 Task: Create a rule from the Agile list, Priority changed -> Complete task in the project UltraTech if Priority Cleared then Complete Task.
Action: Mouse moved to (66, 468)
Screenshot: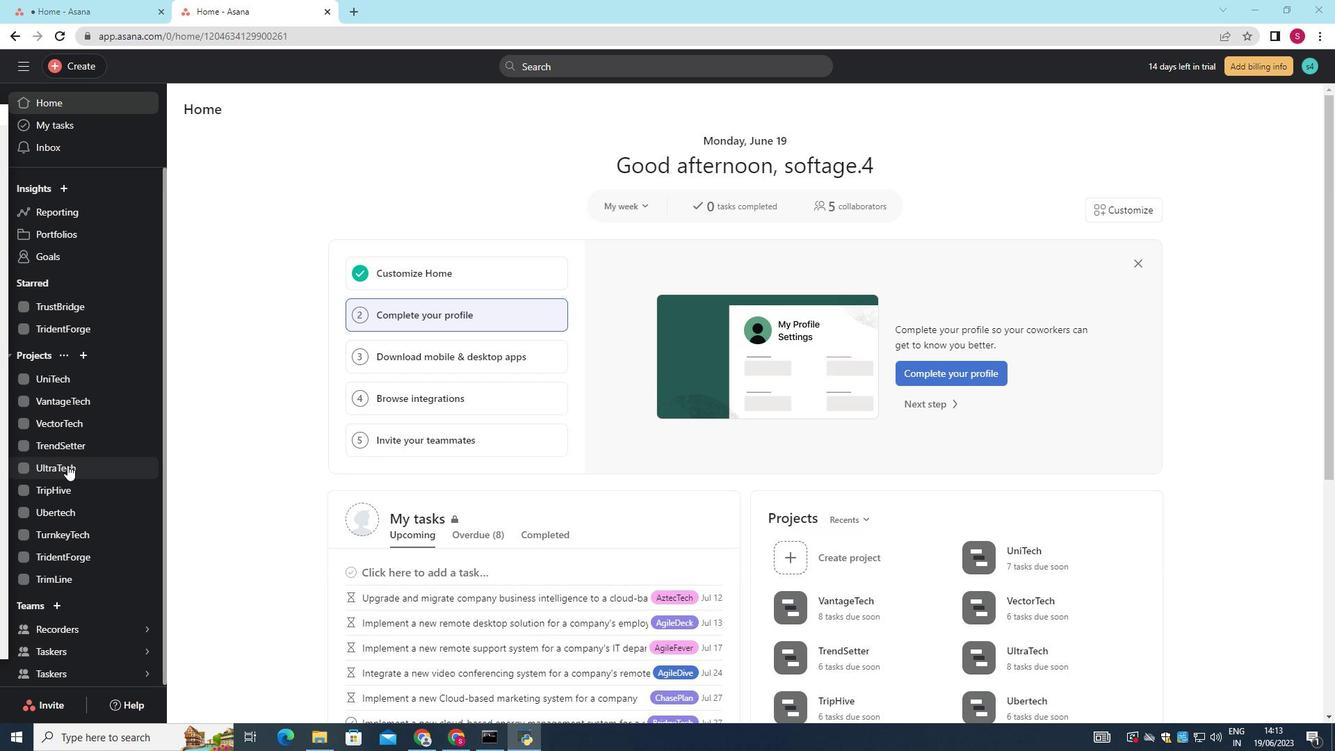 
Action: Mouse pressed left at (66, 468)
Screenshot: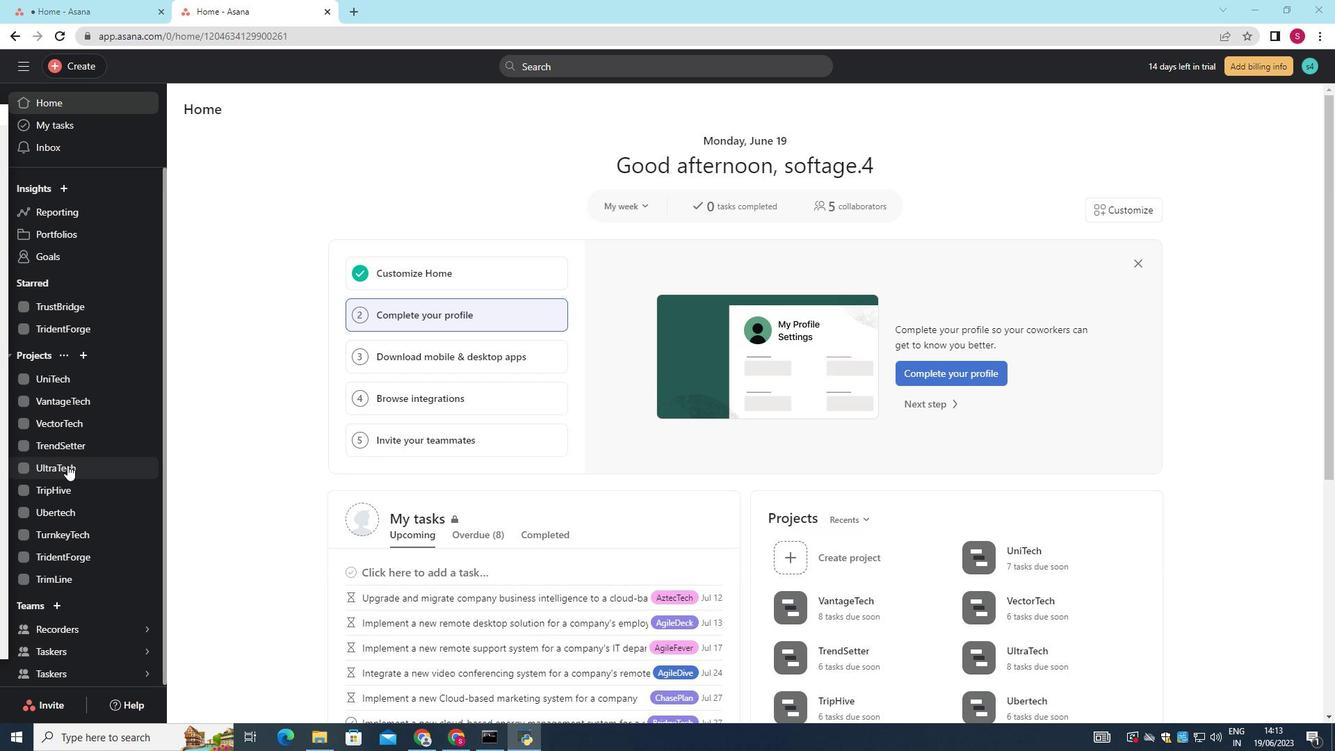 
Action: Mouse moved to (1302, 112)
Screenshot: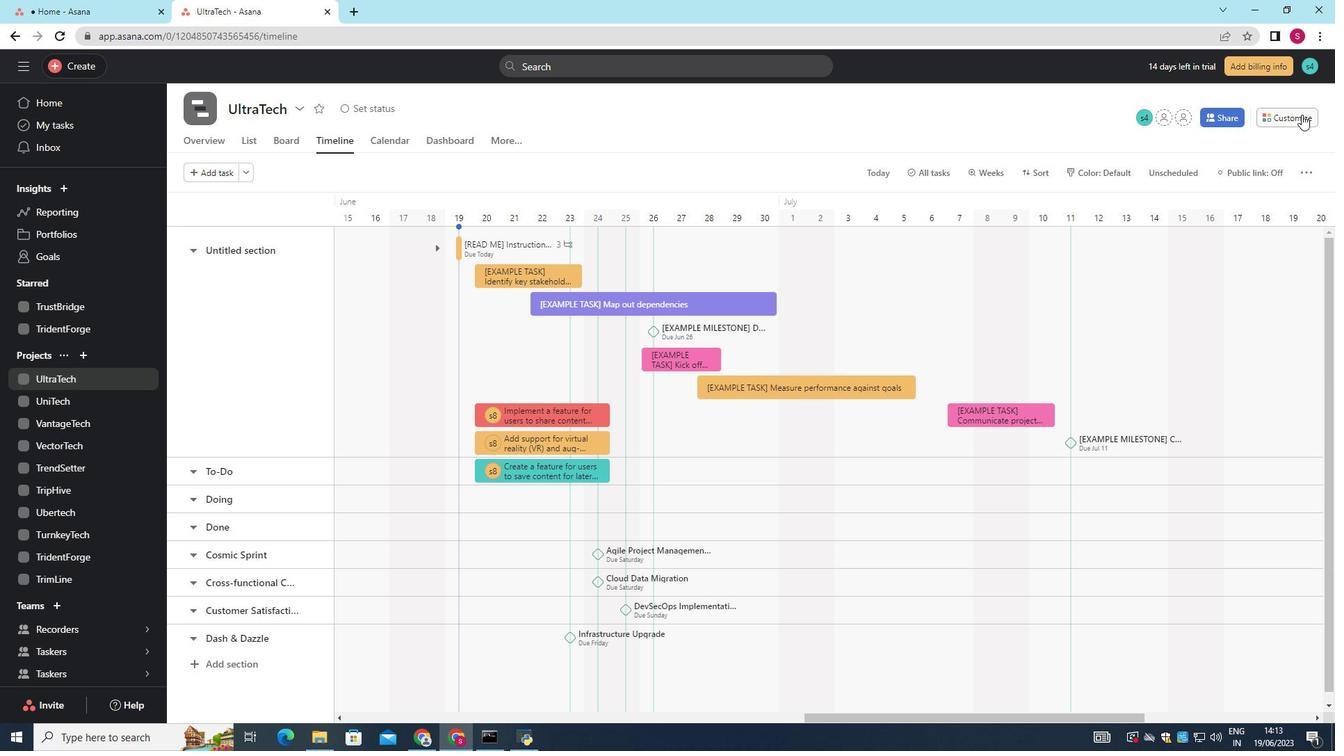 
Action: Mouse pressed left at (1302, 112)
Screenshot: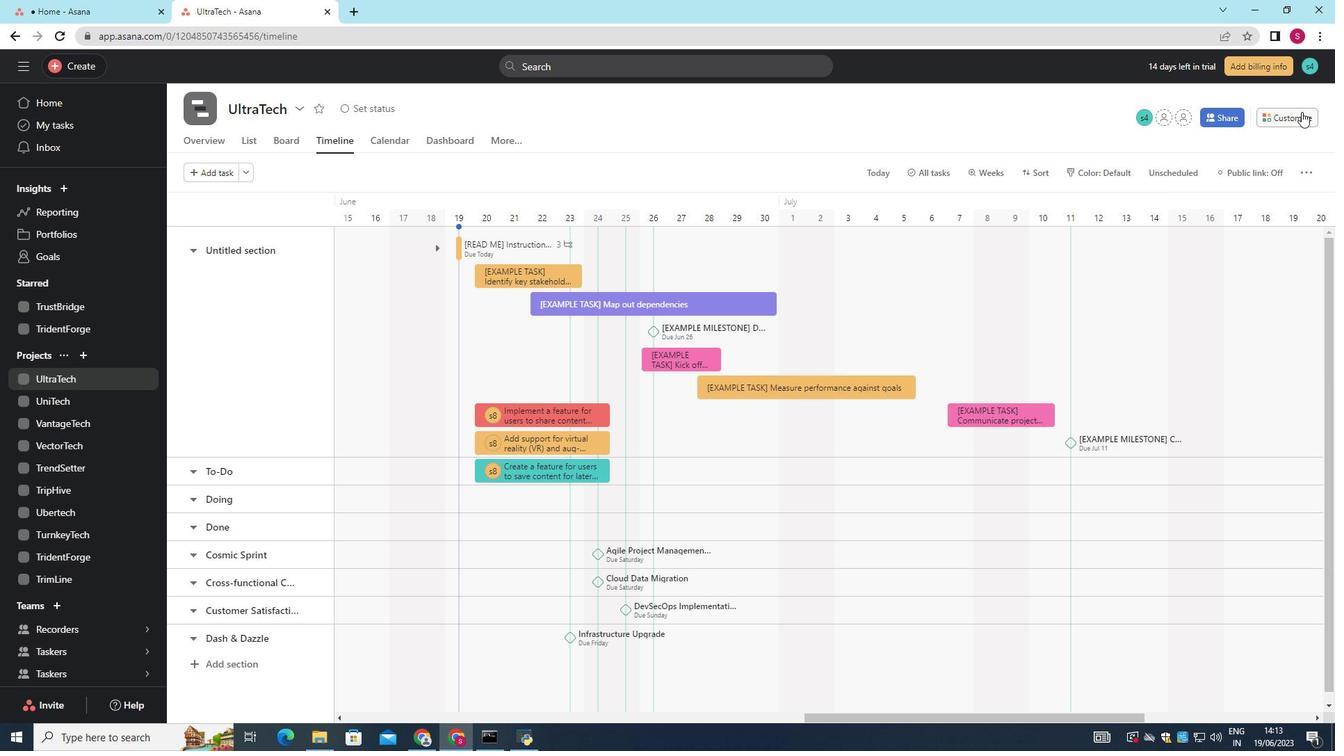 
Action: Mouse moved to (1044, 337)
Screenshot: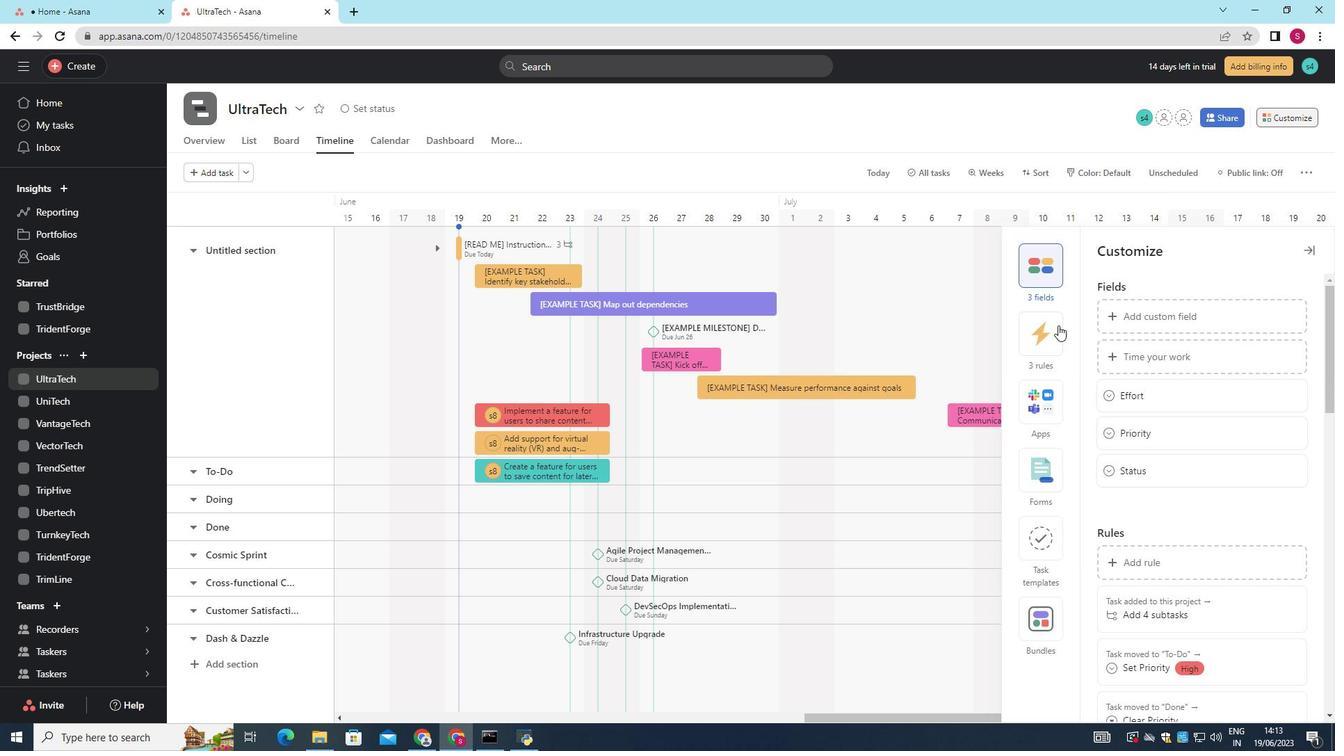 
Action: Mouse pressed left at (1044, 337)
Screenshot: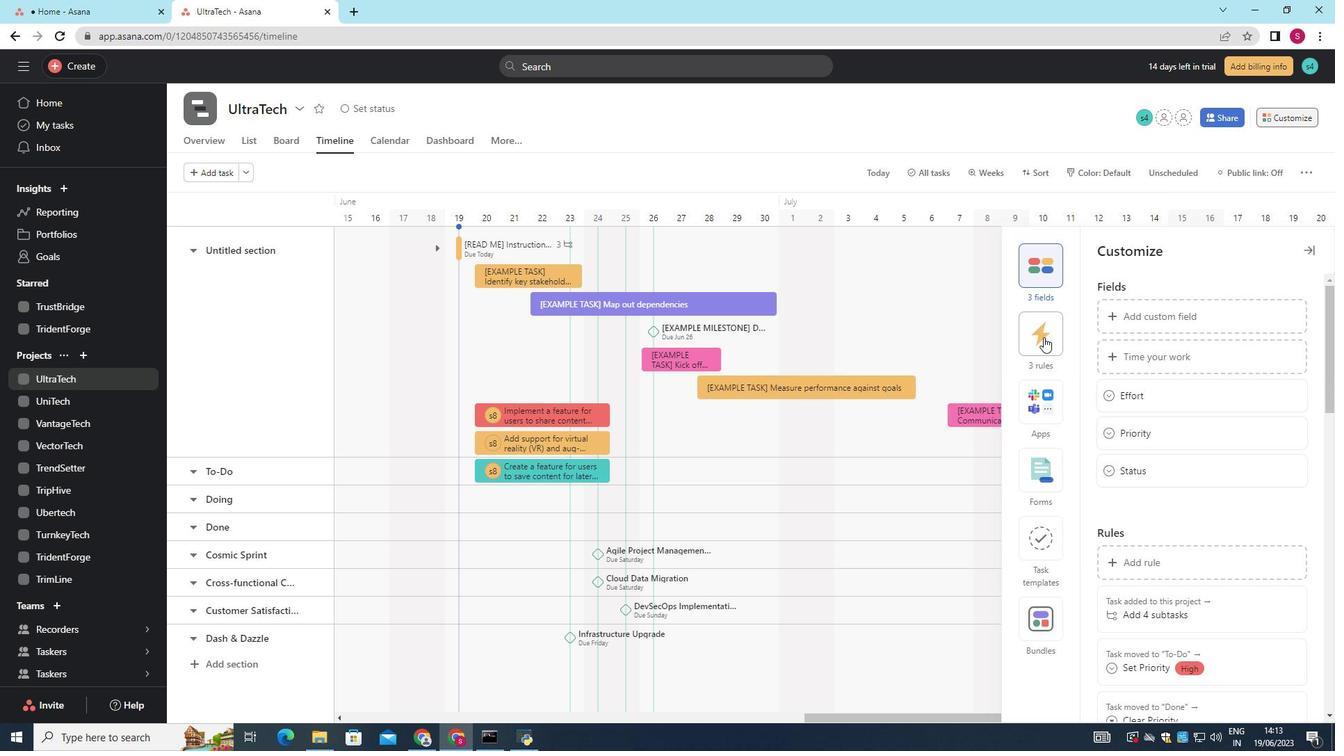 
Action: Mouse moved to (1172, 317)
Screenshot: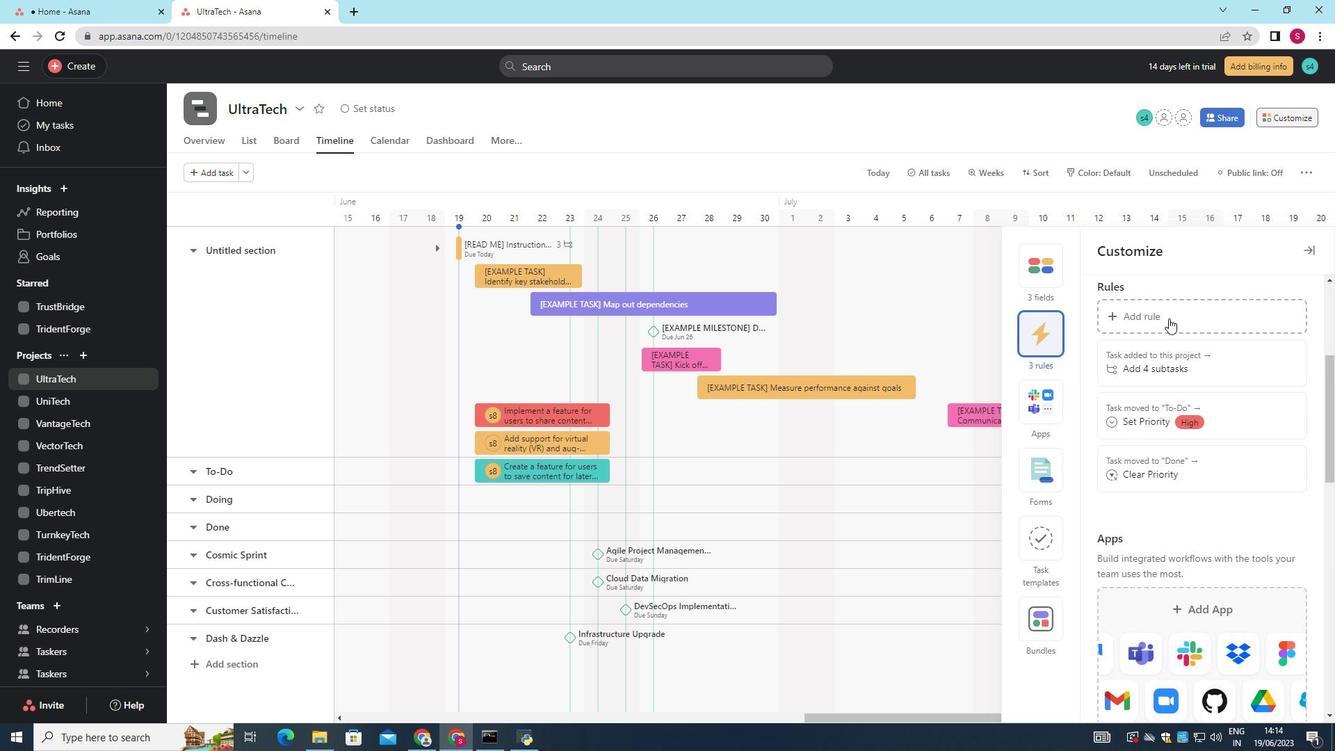 
Action: Mouse pressed left at (1172, 317)
Screenshot: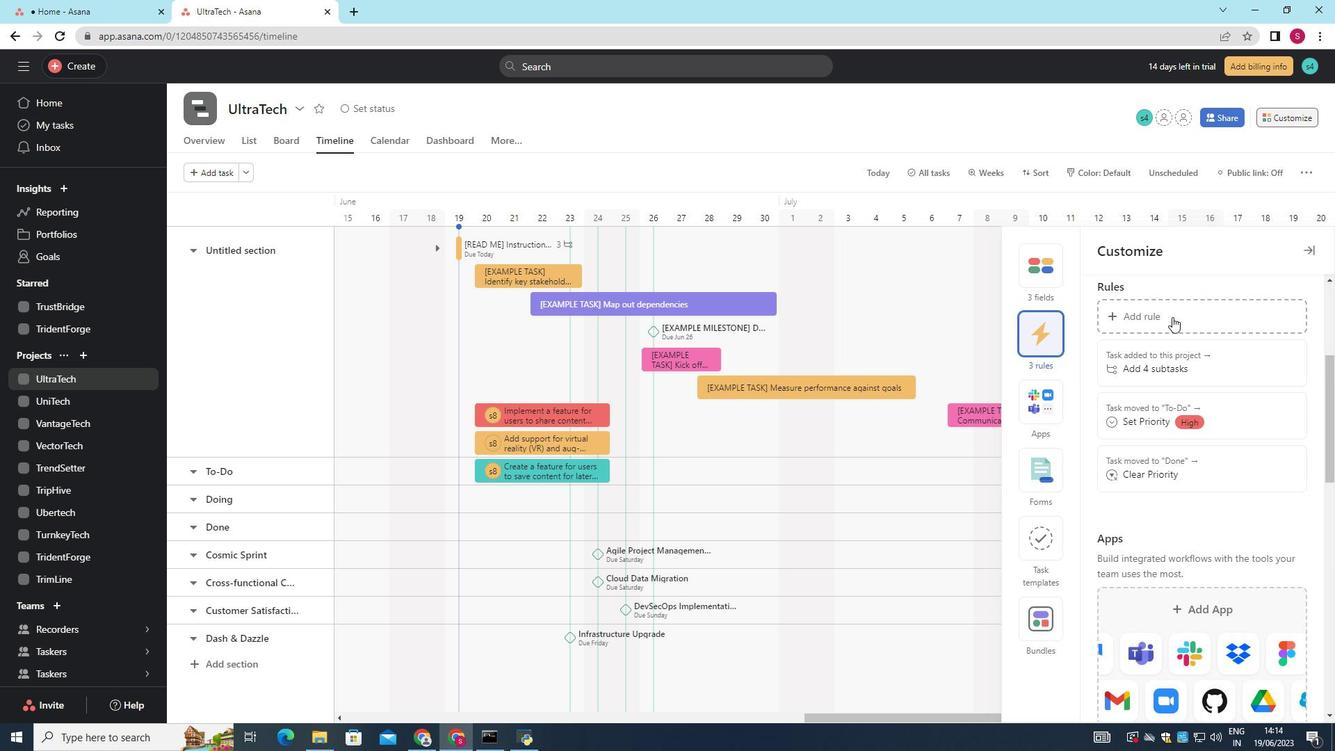 
Action: Mouse moved to (286, 205)
Screenshot: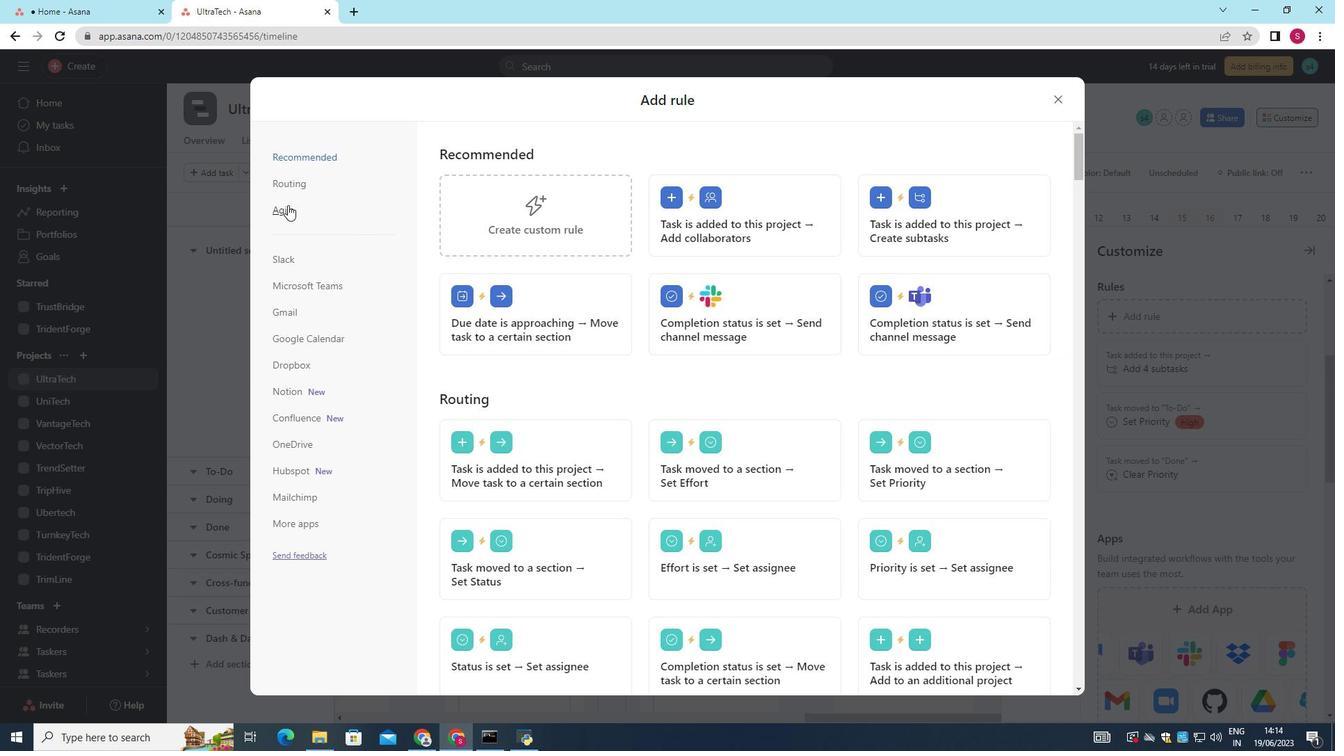 
Action: Mouse pressed left at (286, 205)
Screenshot: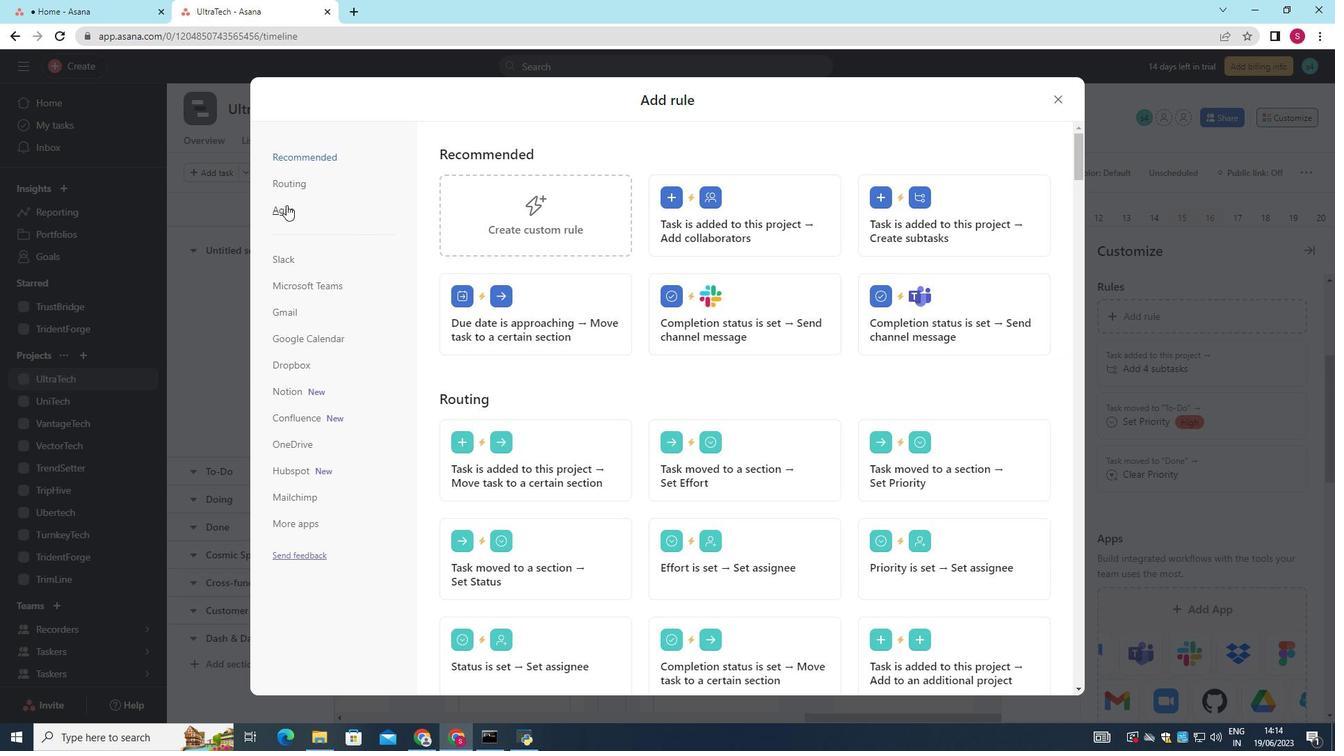 
Action: Mouse moved to (781, 200)
Screenshot: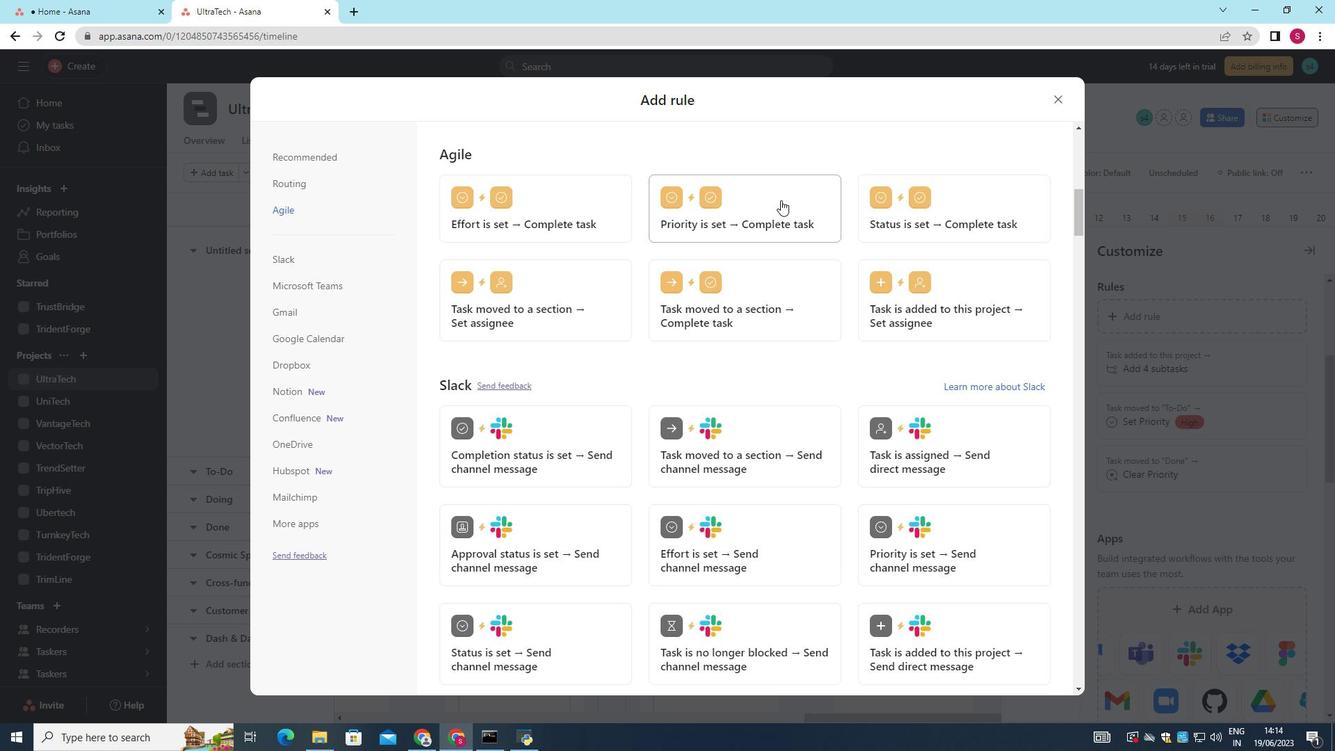 
Action: Mouse pressed left at (781, 200)
Screenshot: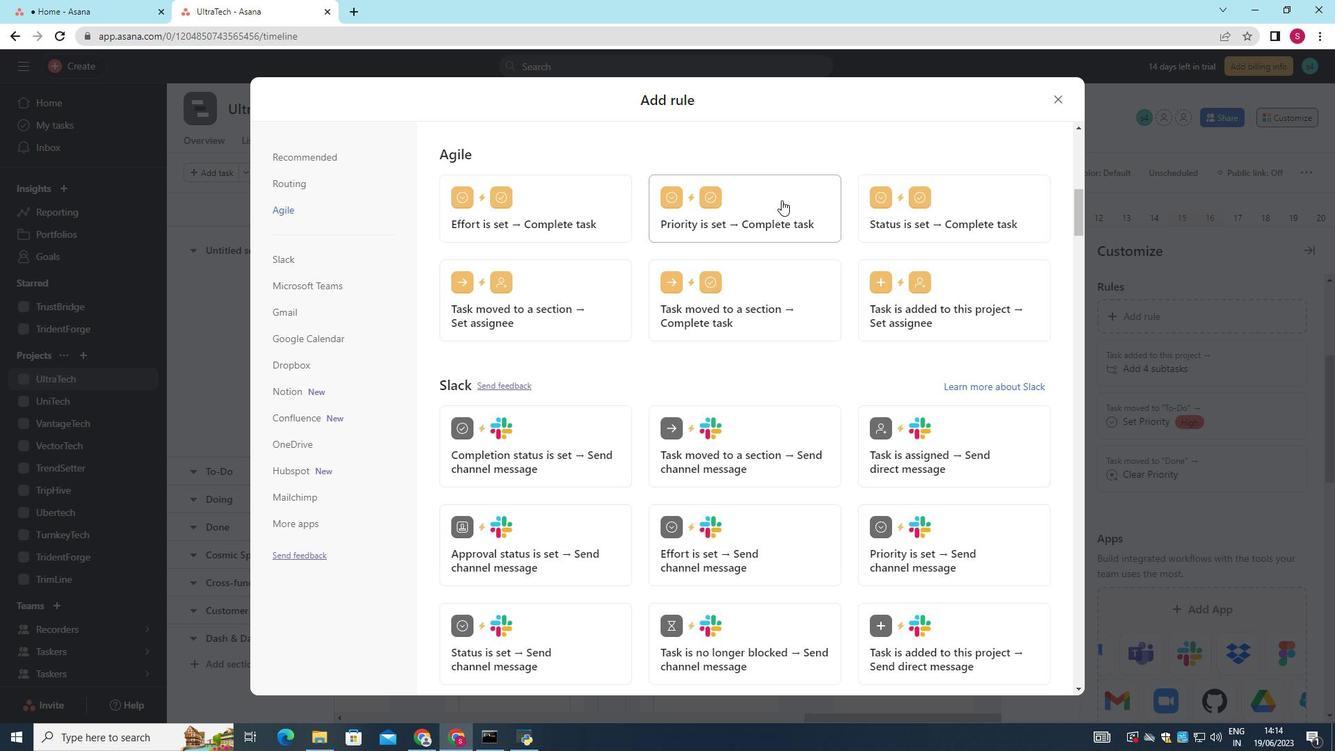 
Action: Mouse moved to (898, 242)
Screenshot: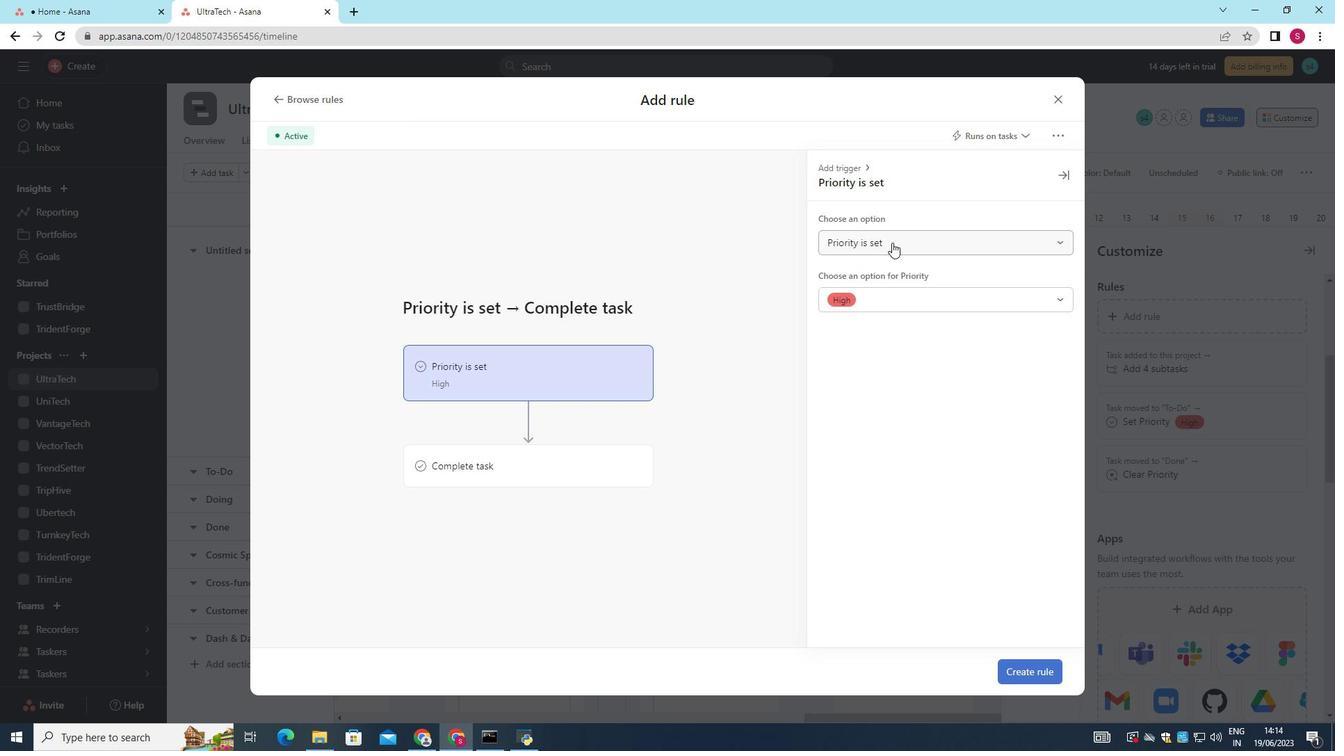 
Action: Mouse pressed left at (898, 242)
Screenshot: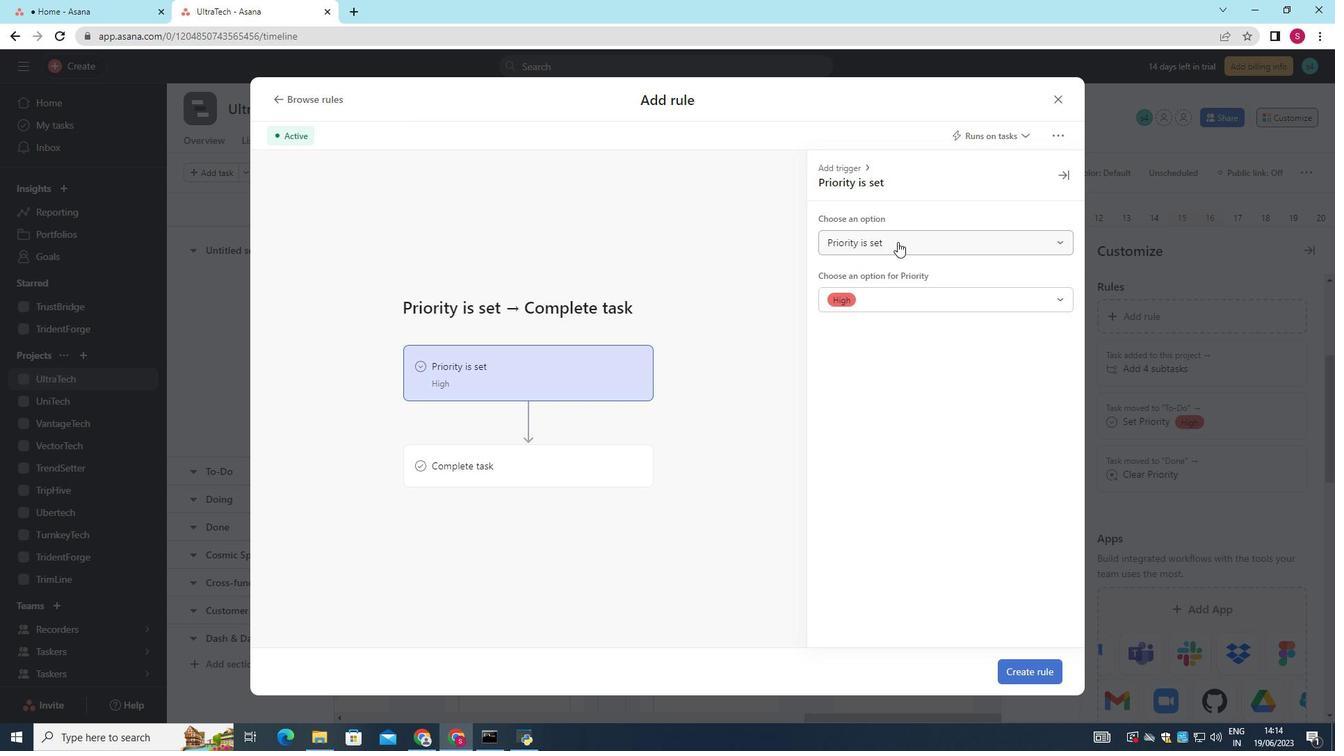 
Action: Mouse moved to (882, 293)
Screenshot: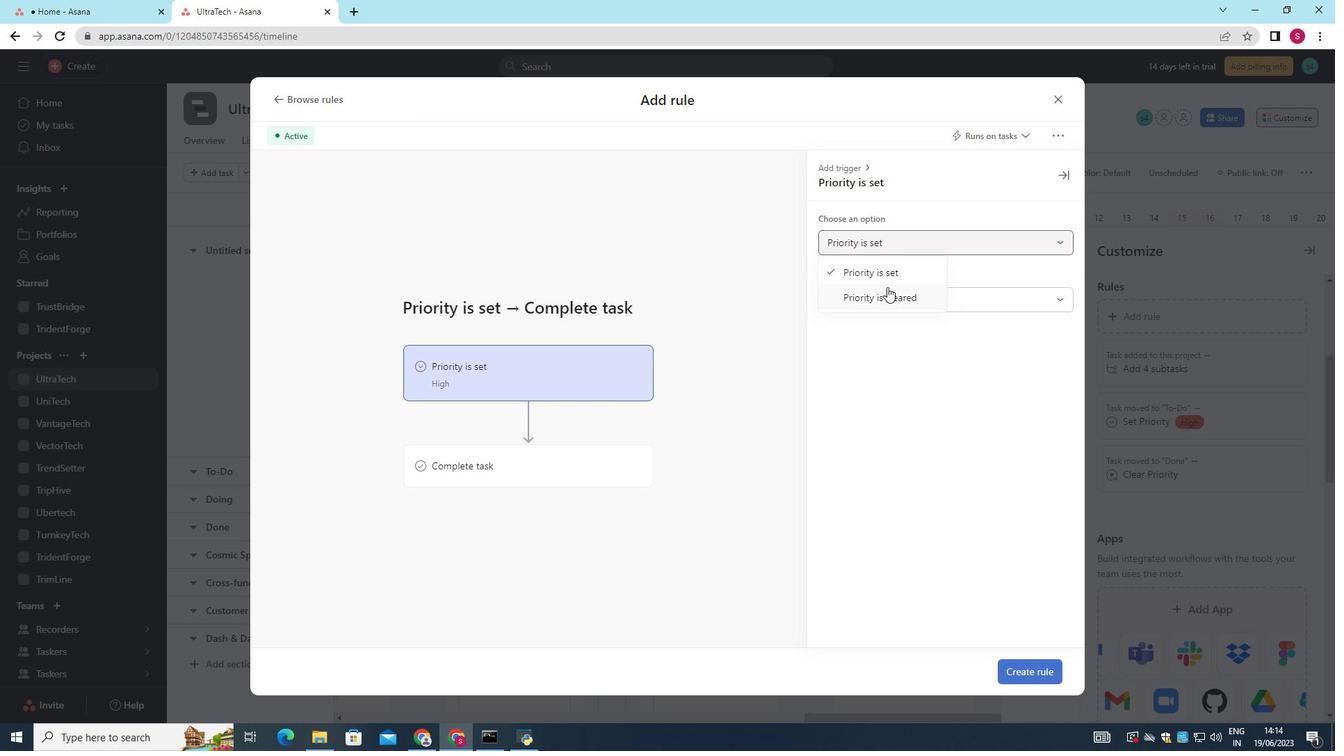 
Action: Mouse pressed left at (882, 293)
Screenshot: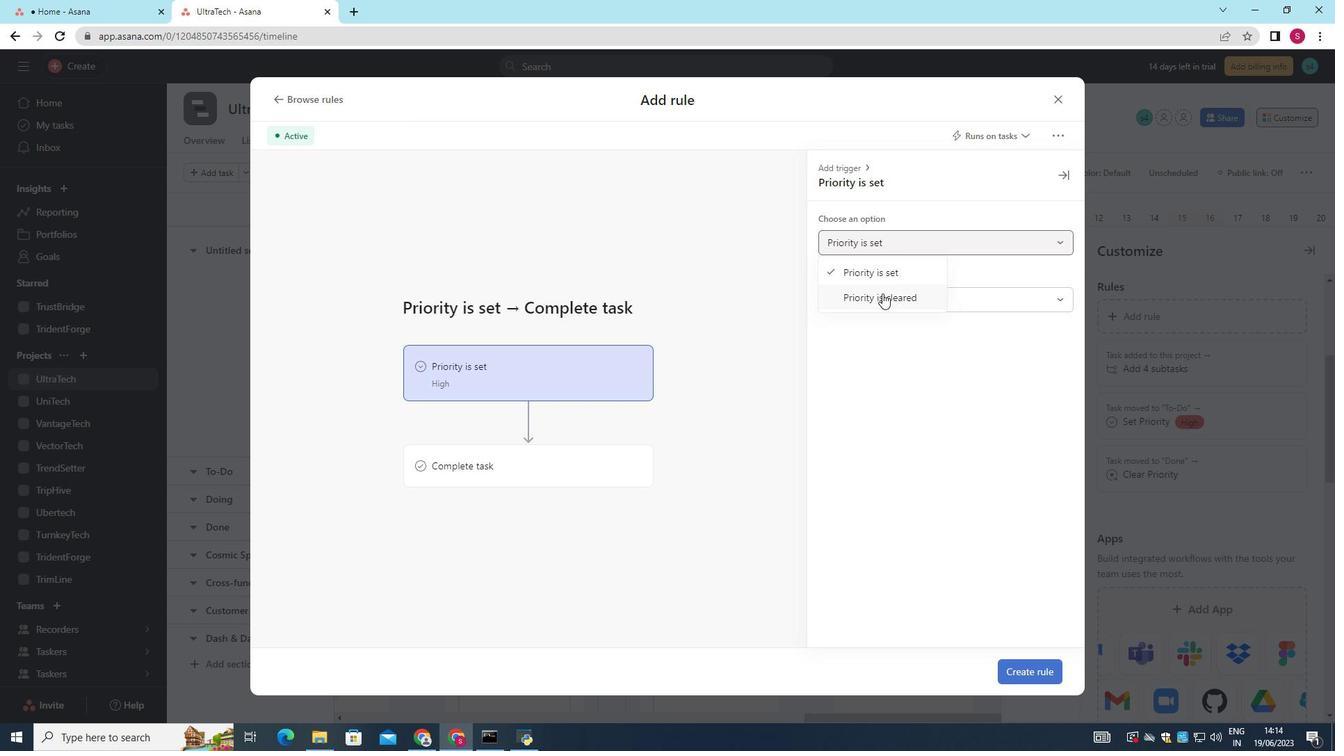 
Action: Mouse moved to (601, 461)
Screenshot: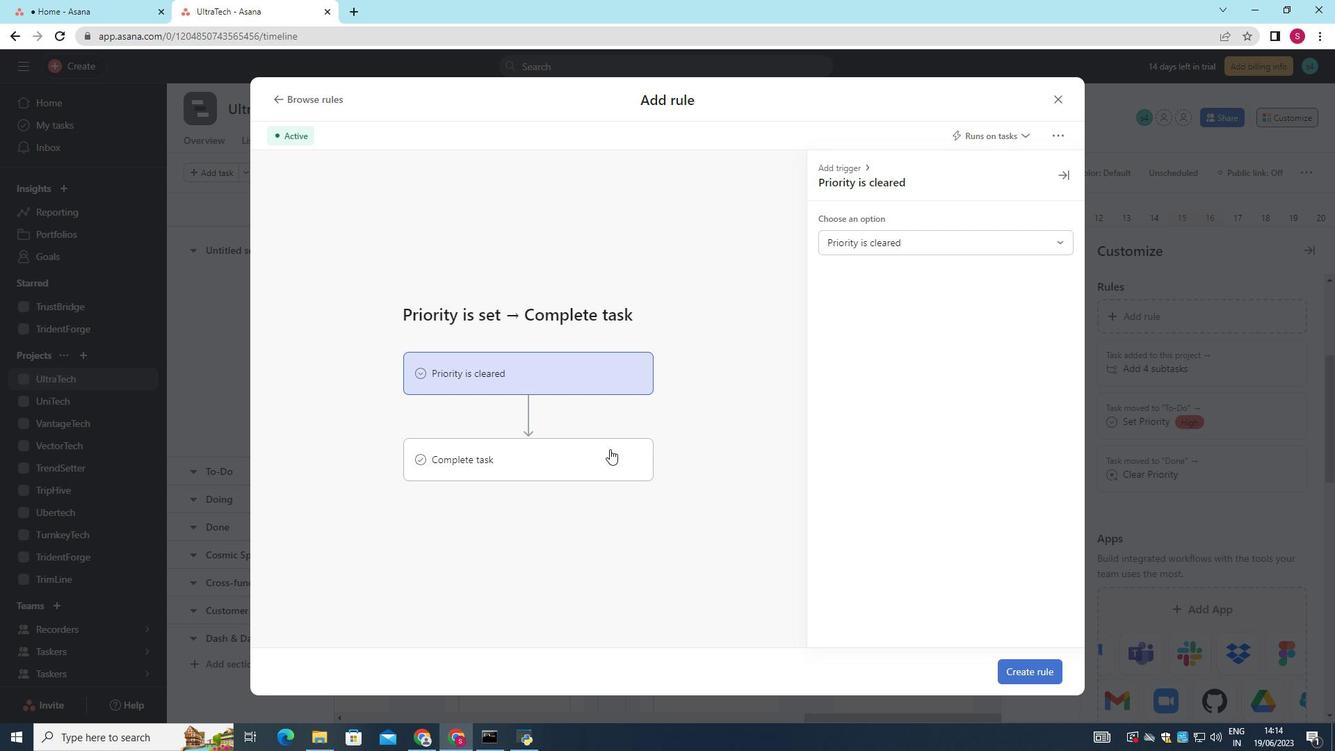 
Action: Mouse pressed left at (601, 461)
Screenshot: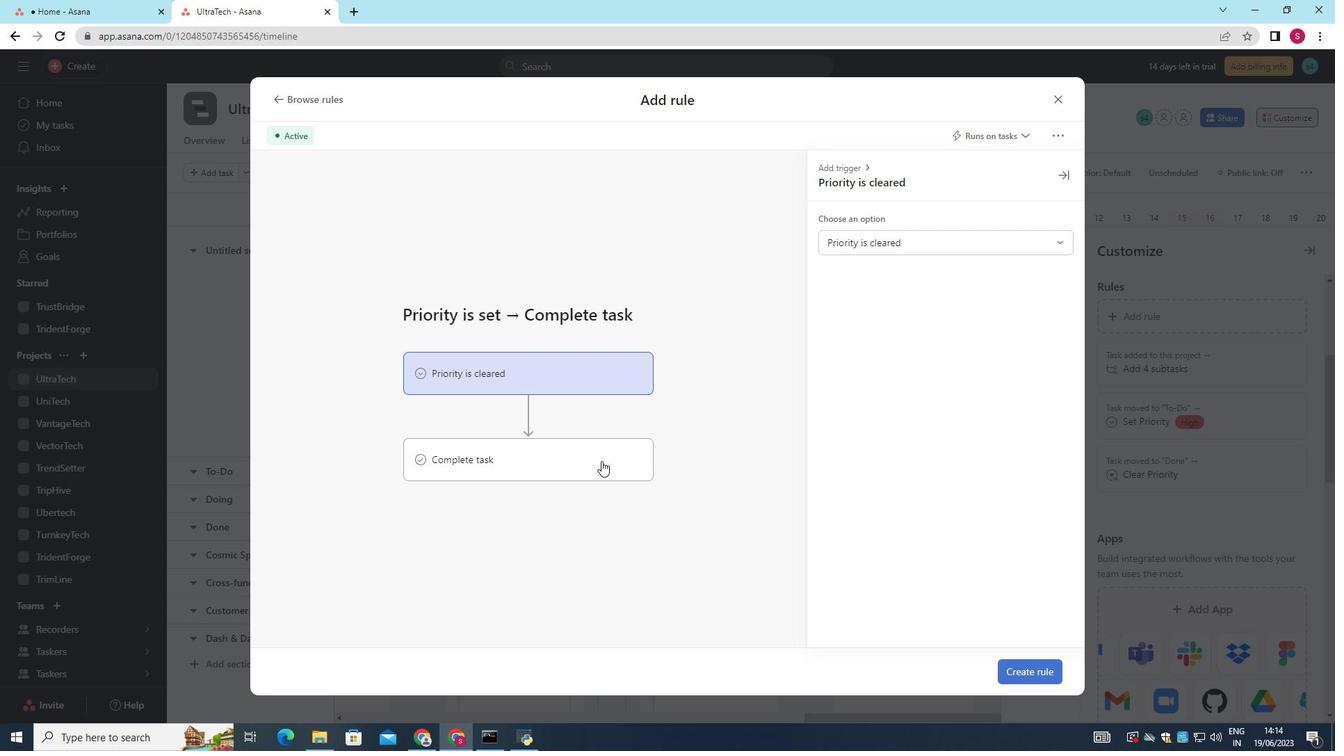 
Action: Mouse moved to (947, 234)
Screenshot: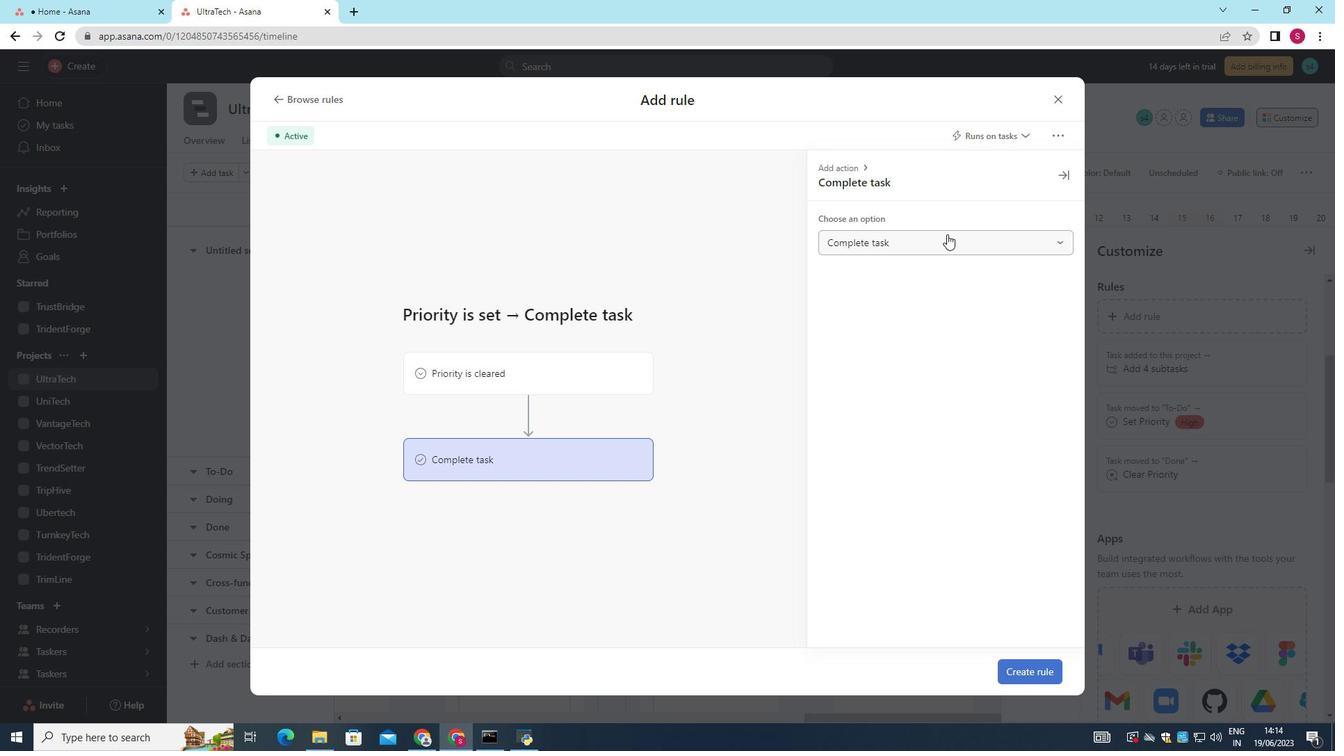 
Action: Mouse pressed left at (947, 234)
Screenshot: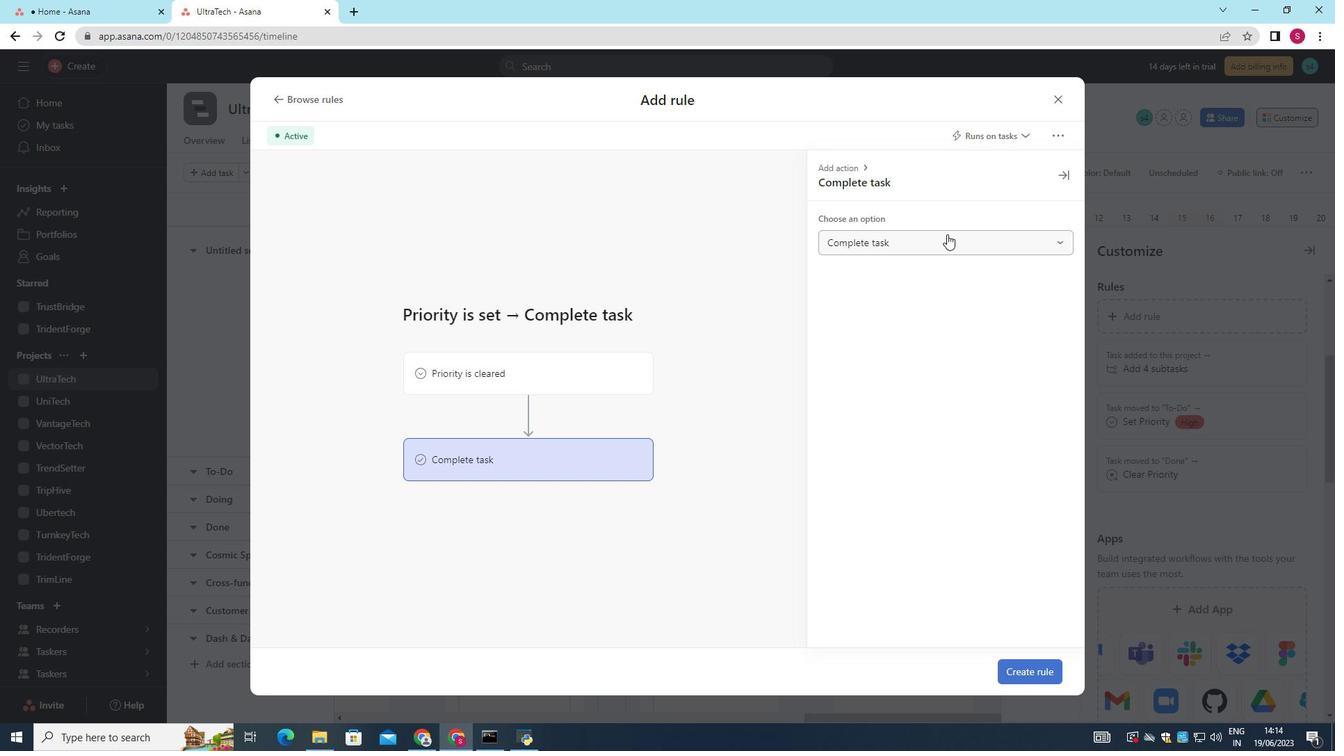 
Action: Mouse moved to (913, 273)
Screenshot: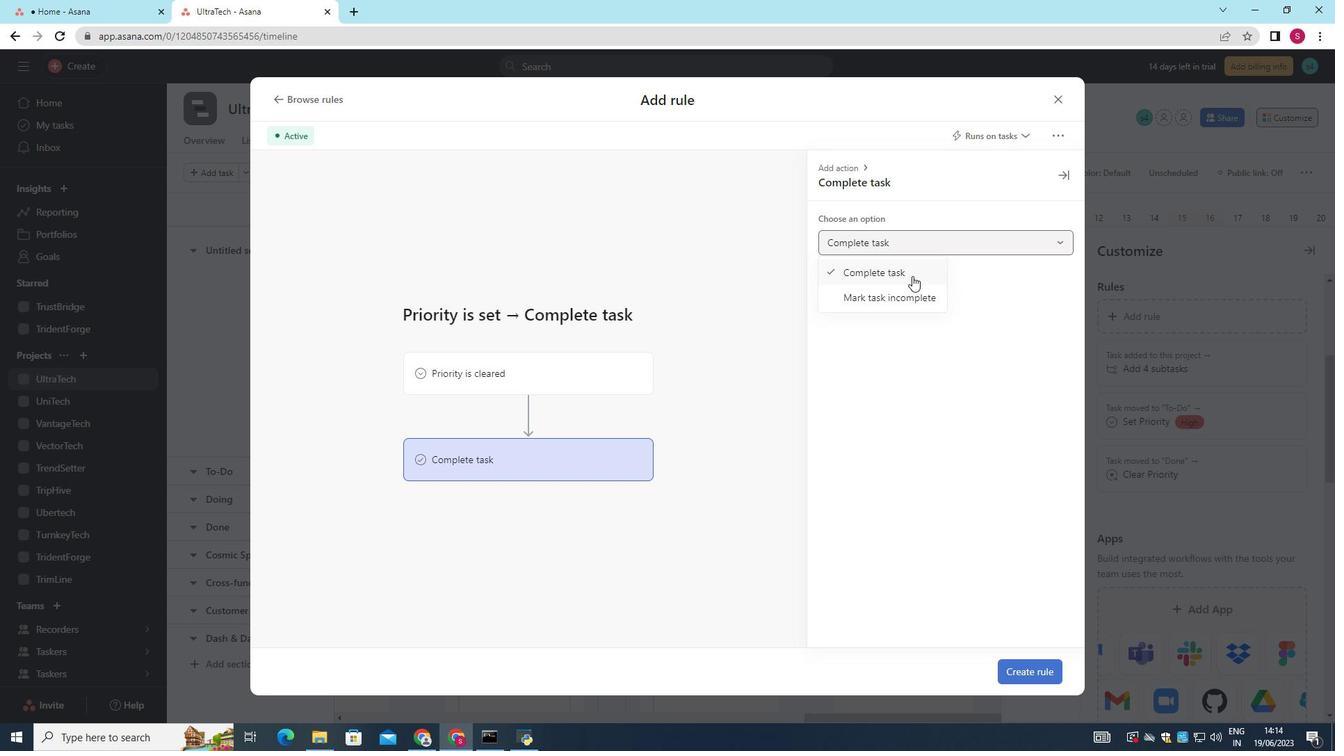 
Action: Mouse pressed left at (913, 273)
Screenshot: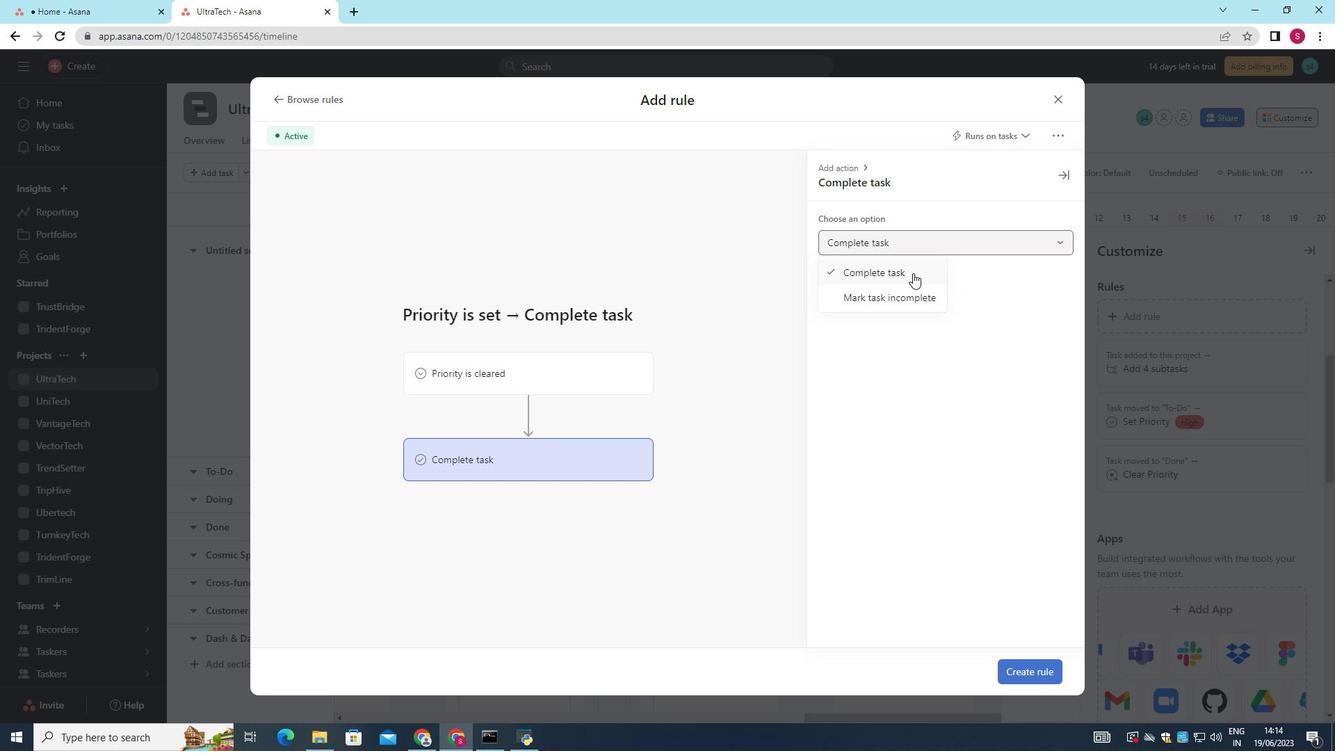 
Action: Mouse moved to (1042, 672)
Screenshot: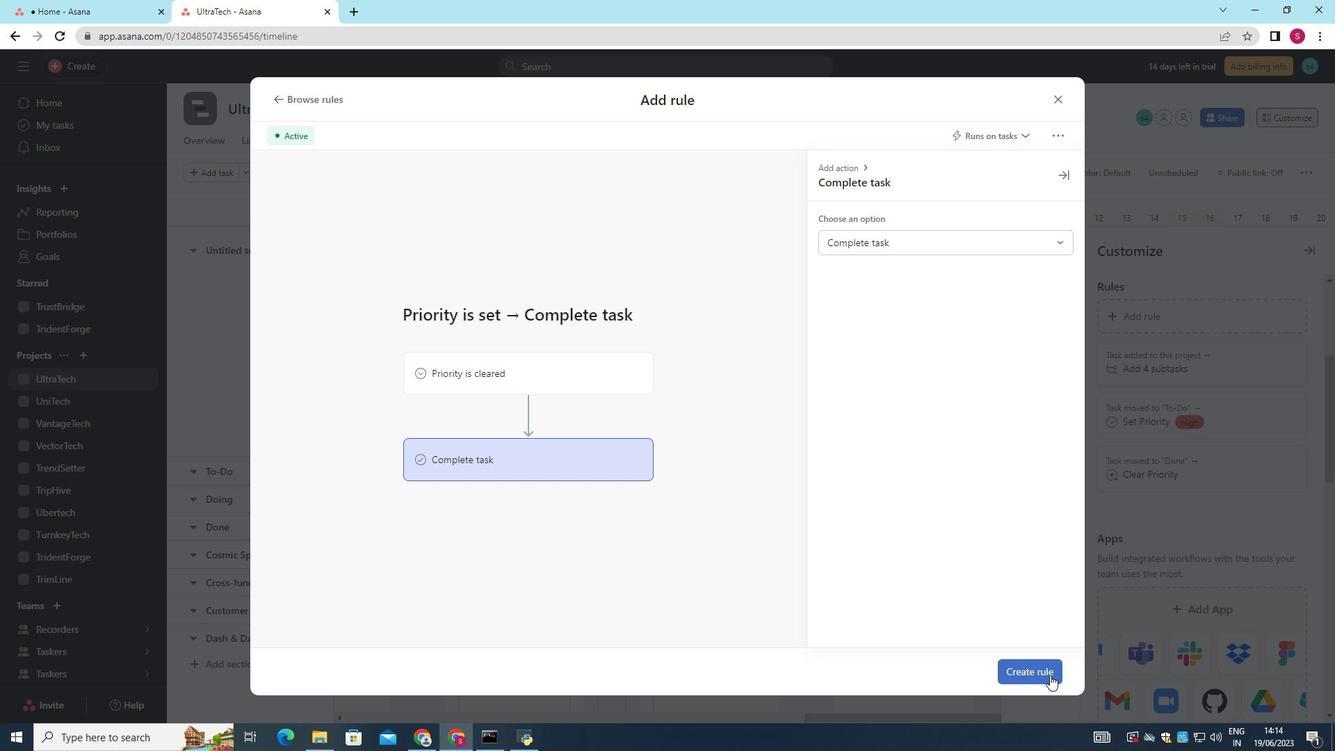 
Action: Mouse pressed left at (1042, 672)
Screenshot: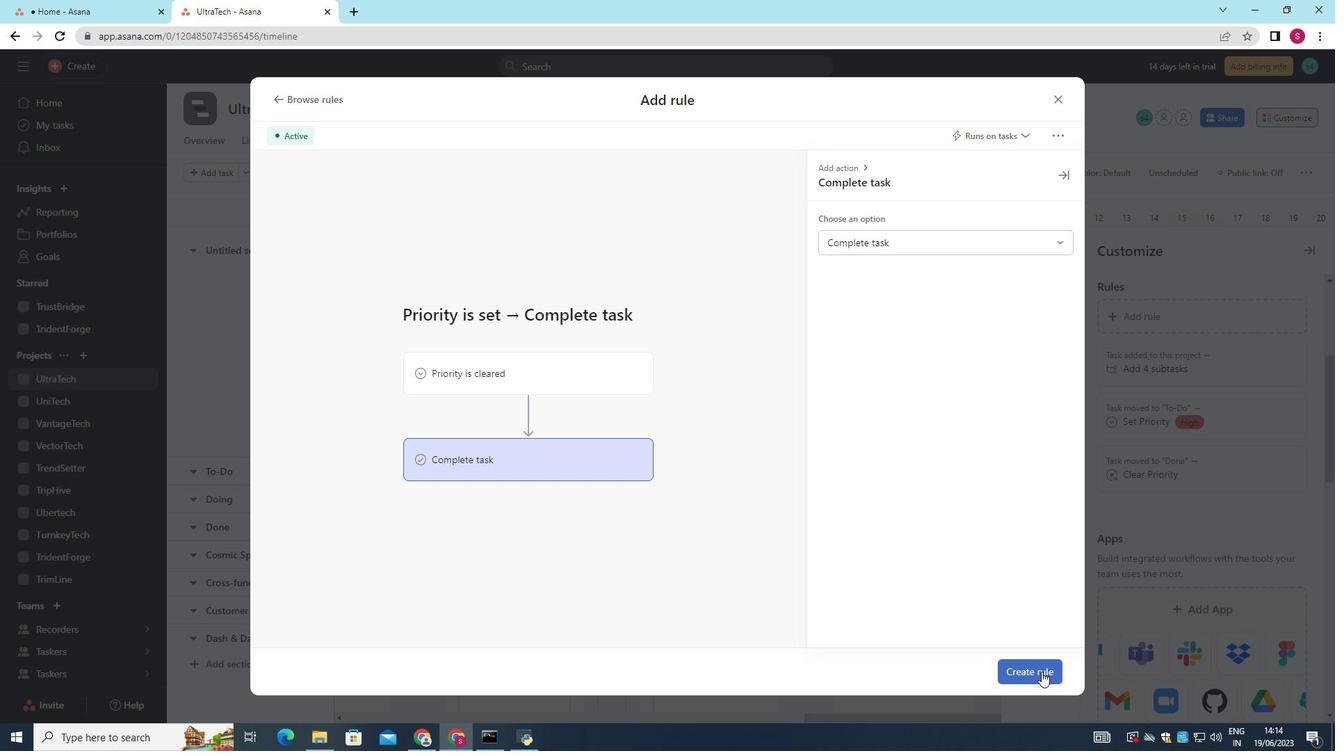 
Action: Mouse moved to (1043, 669)
Screenshot: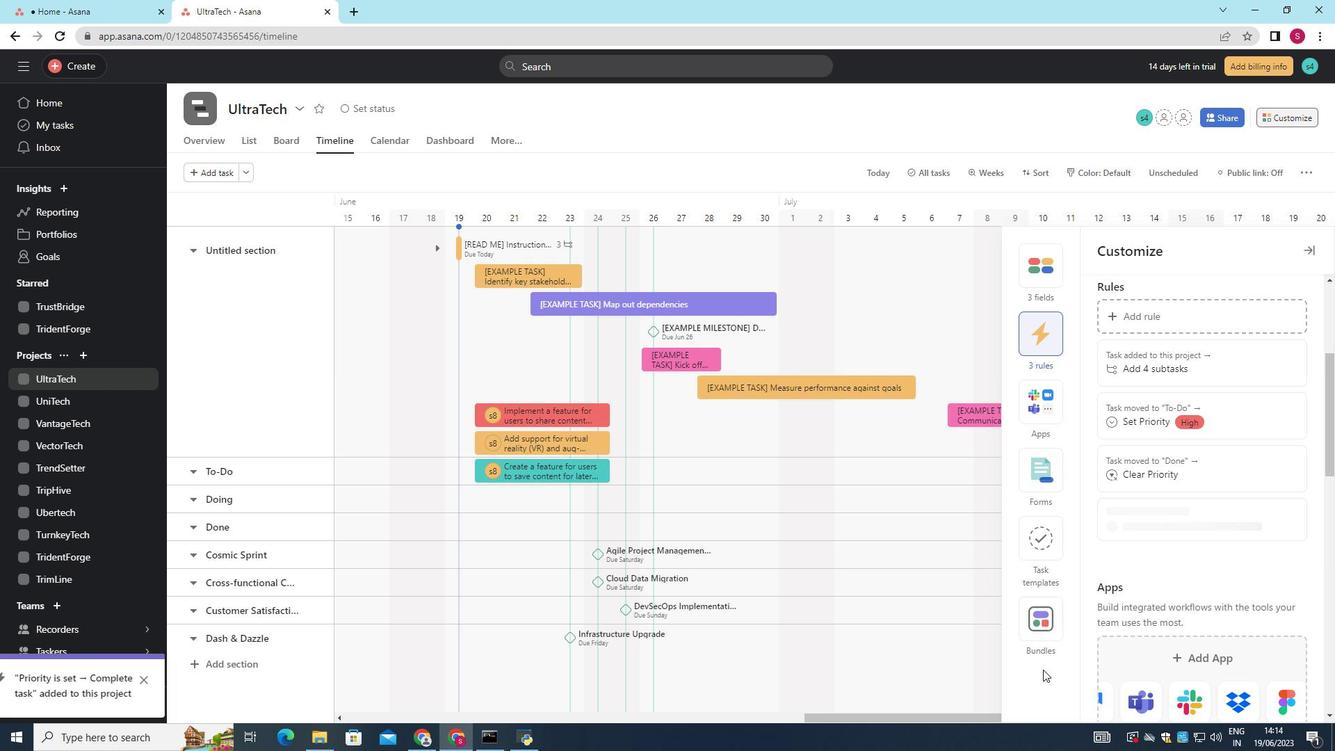 
